Task: Filter the sponsorship log activity by the past month.
Action: Mouse moved to (1310, 316)
Screenshot: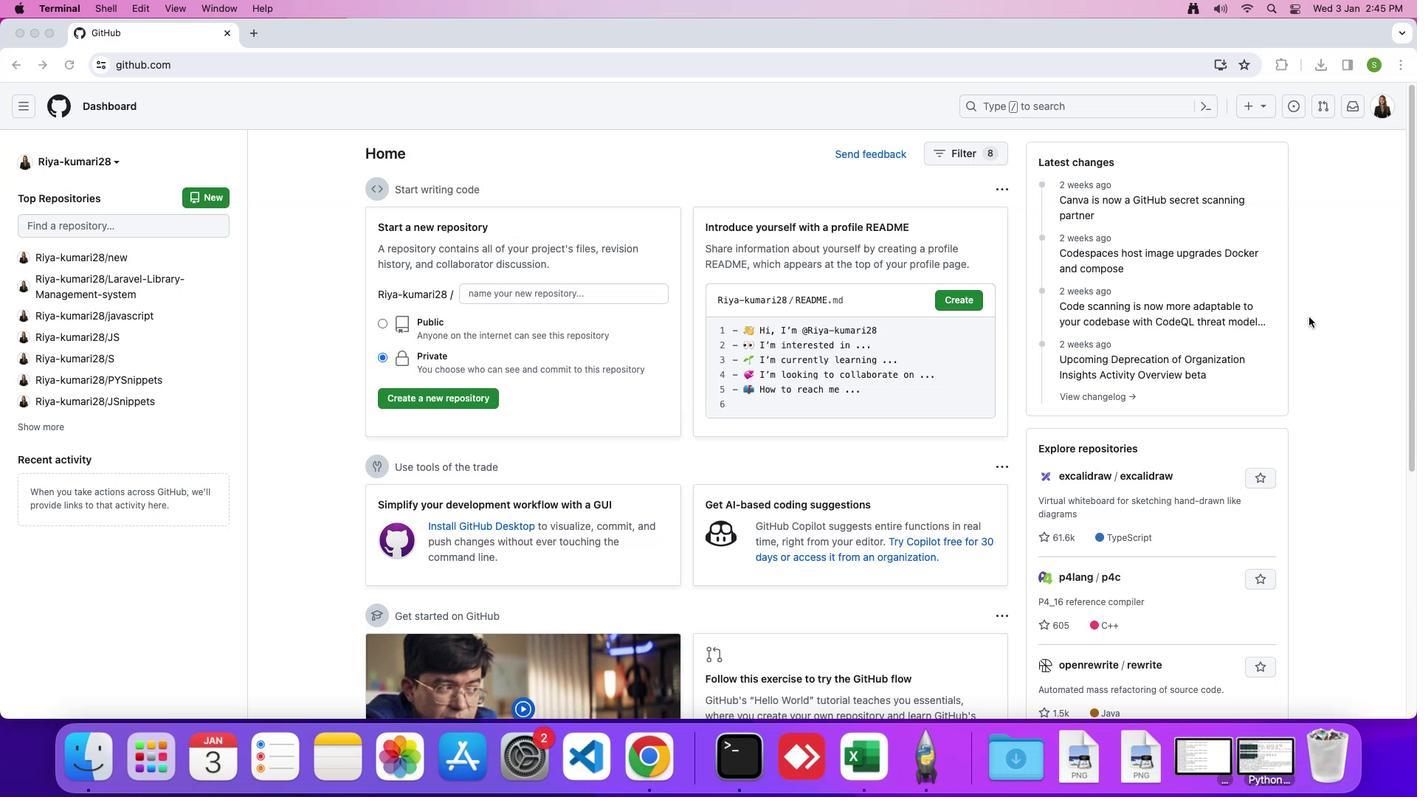 
Action: Mouse pressed left at (1310, 316)
Screenshot: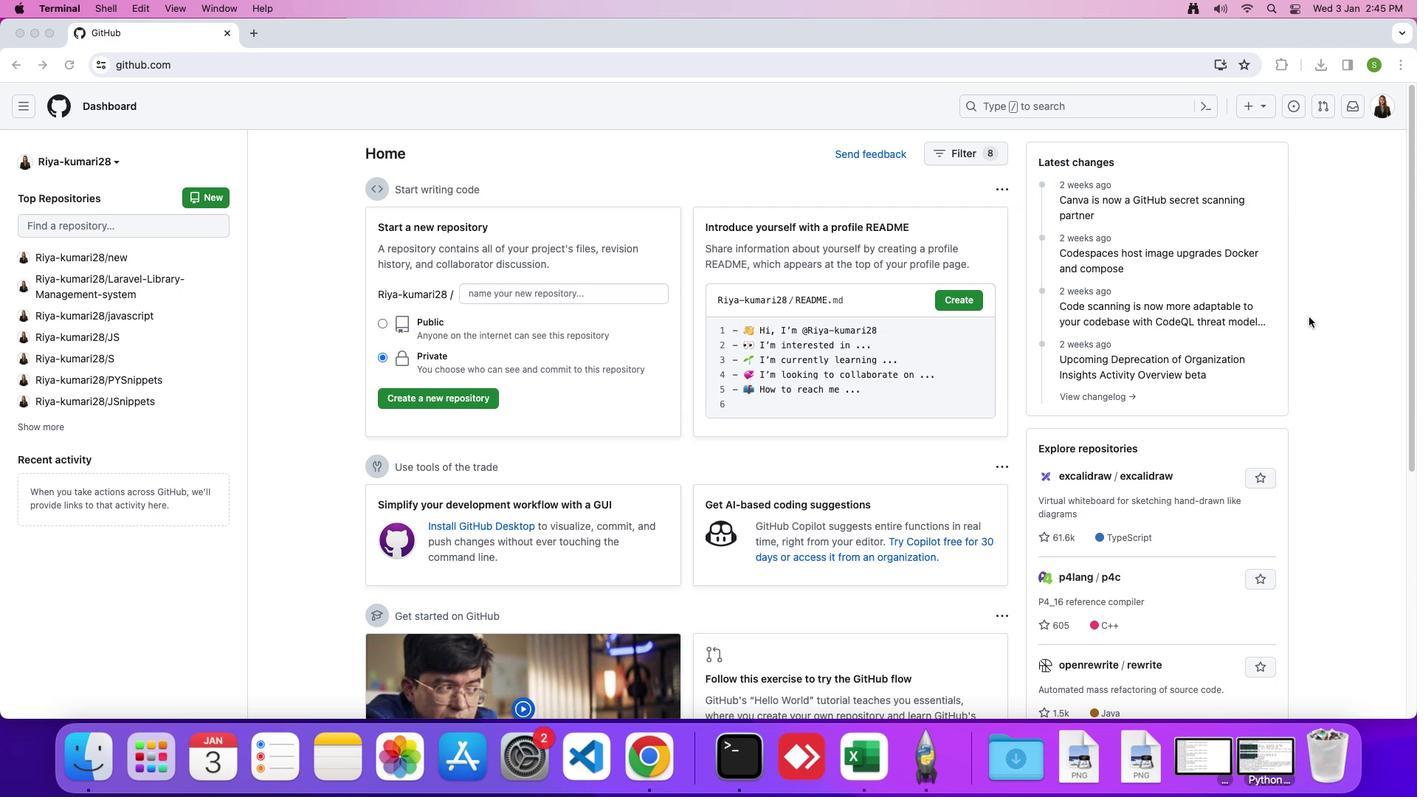 
Action: Mouse moved to (1381, 111)
Screenshot: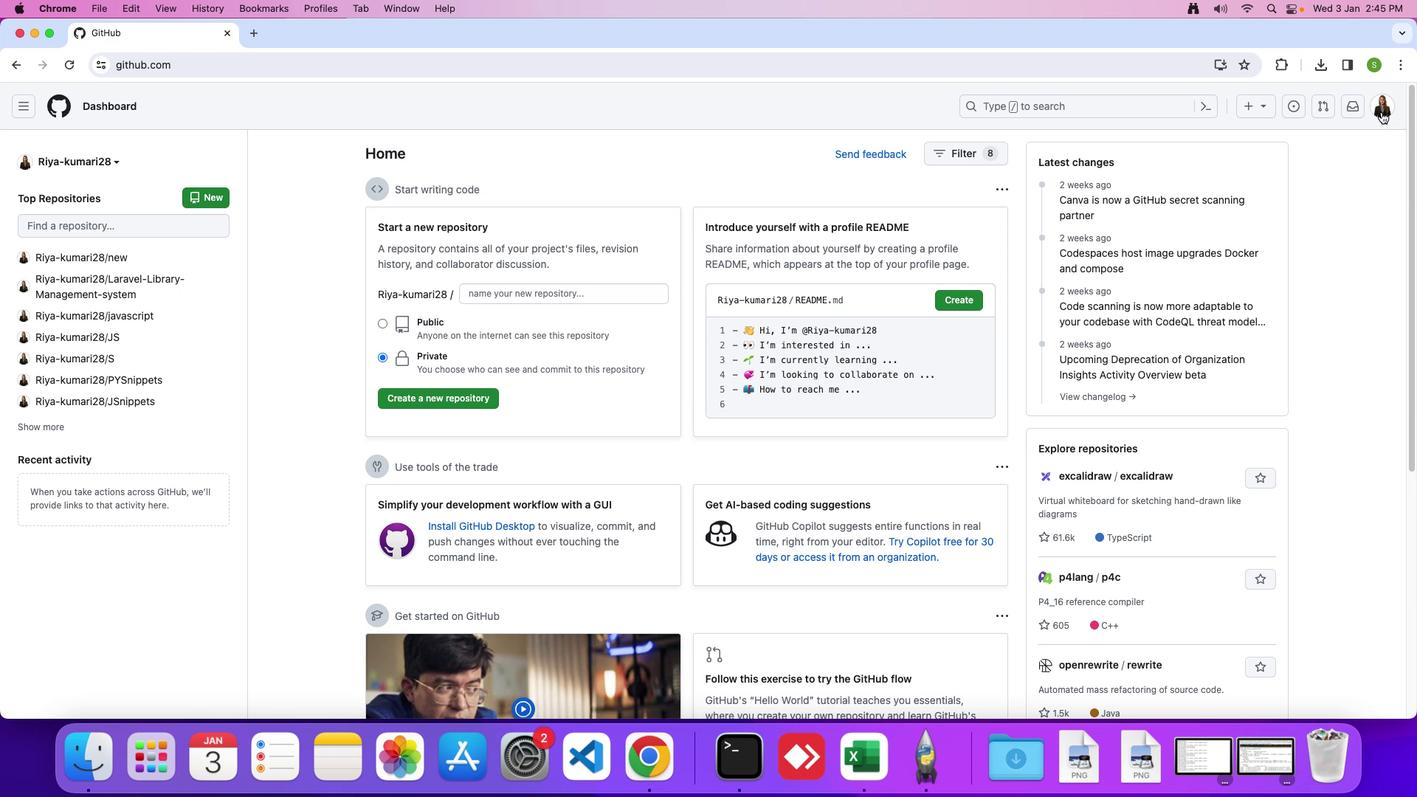 
Action: Mouse pressed left at (1381, 111)
Screenshot: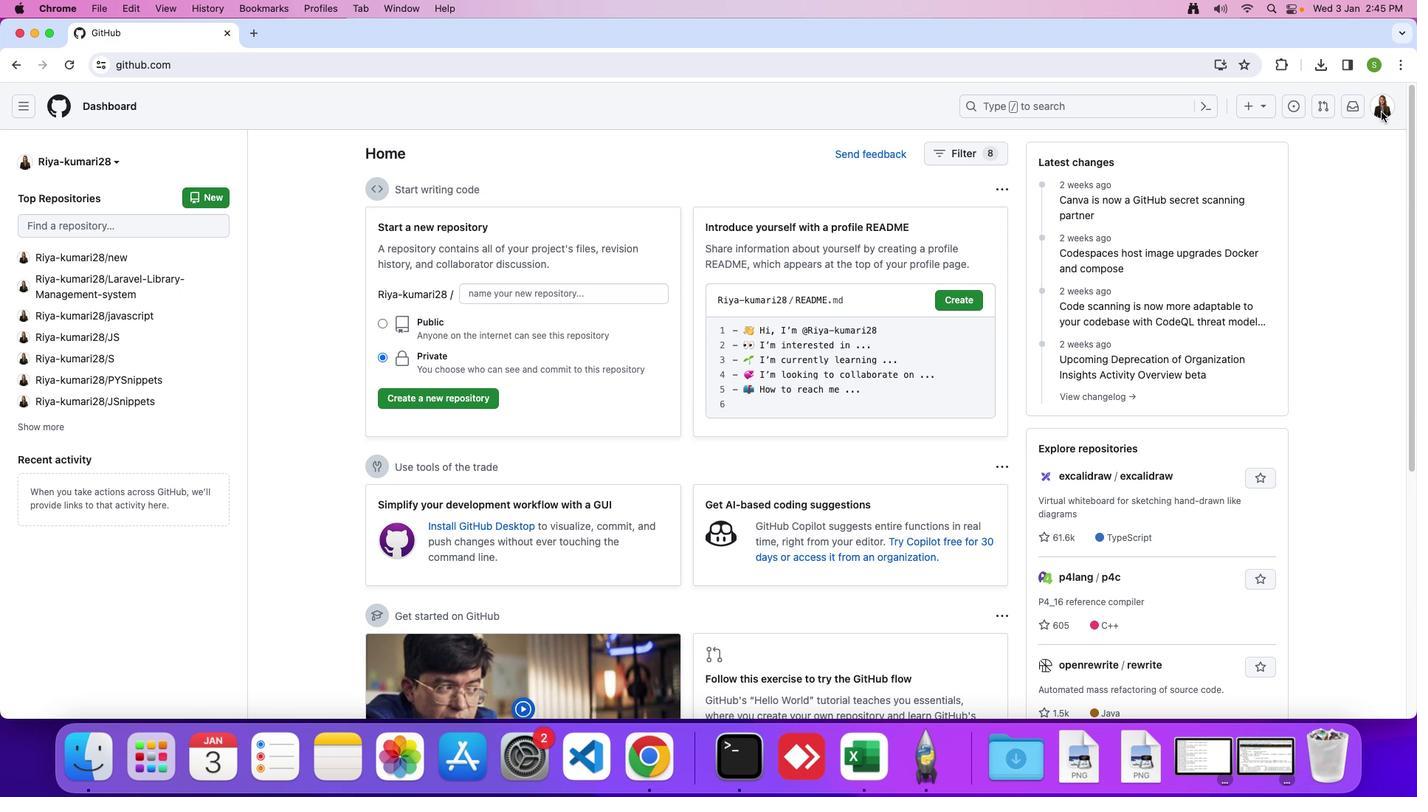 
Action: Mouse moved to (1276, 507)
Screenshot: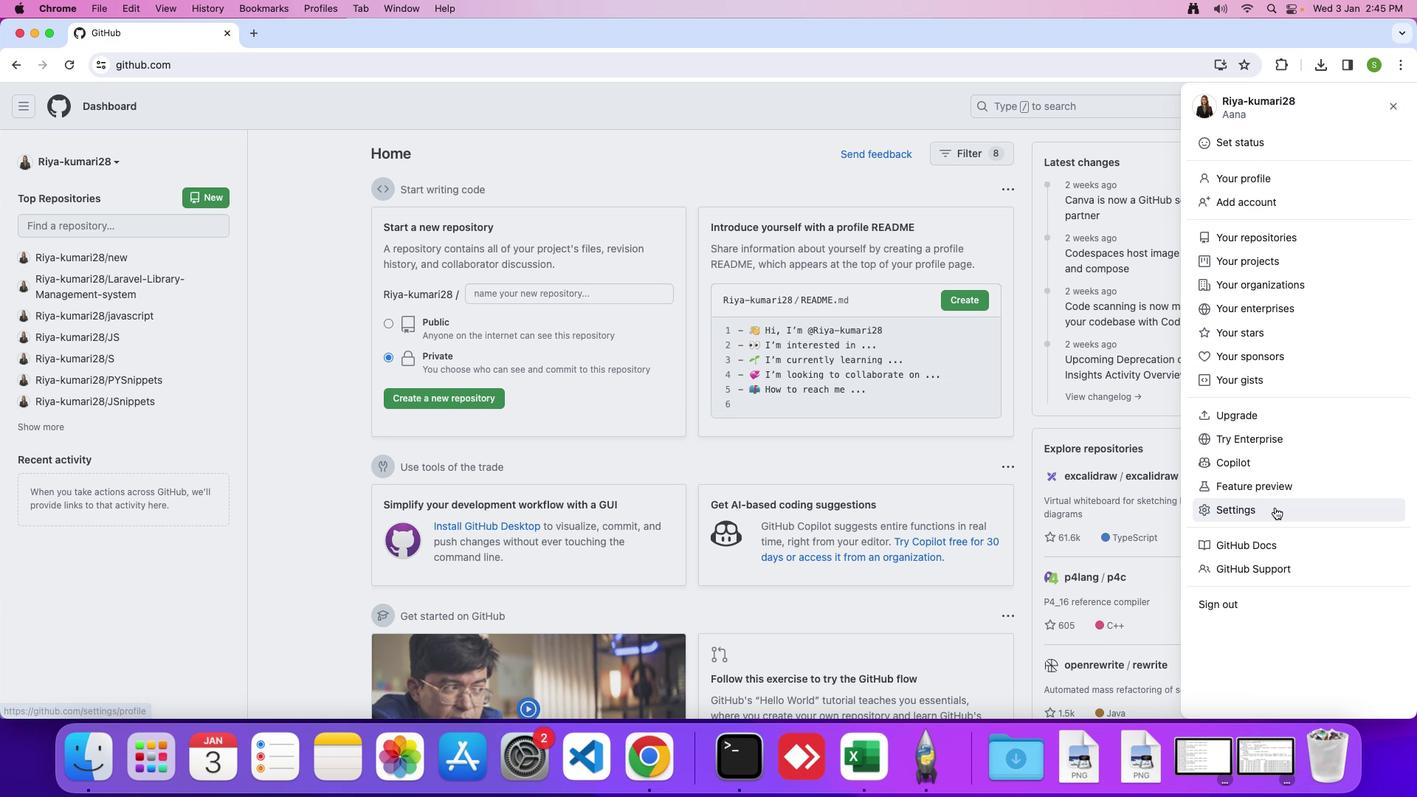 
Action: Mouse pressed left at (1276, 507)
Screenshot: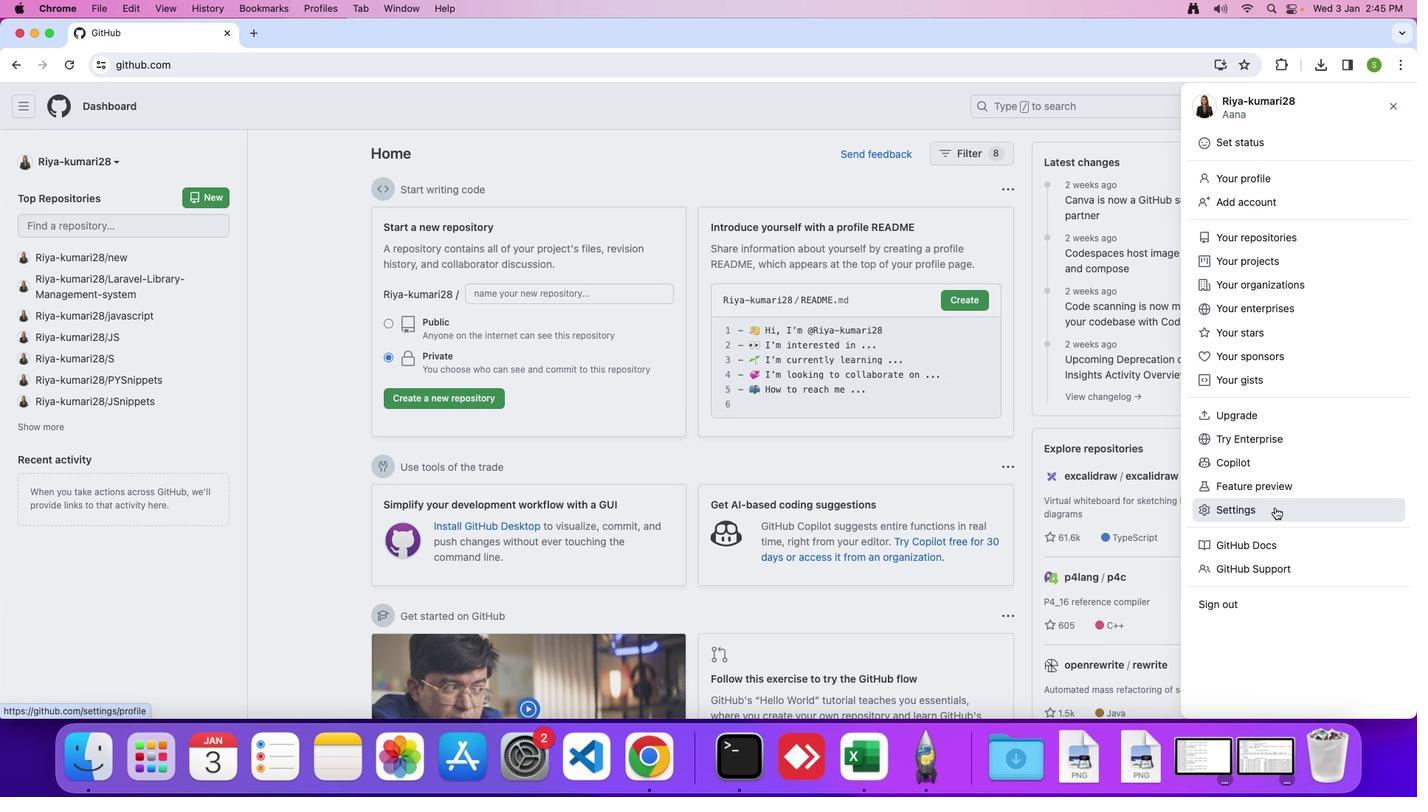 
Action: Mouse moved to (468, 564)
Screenshot: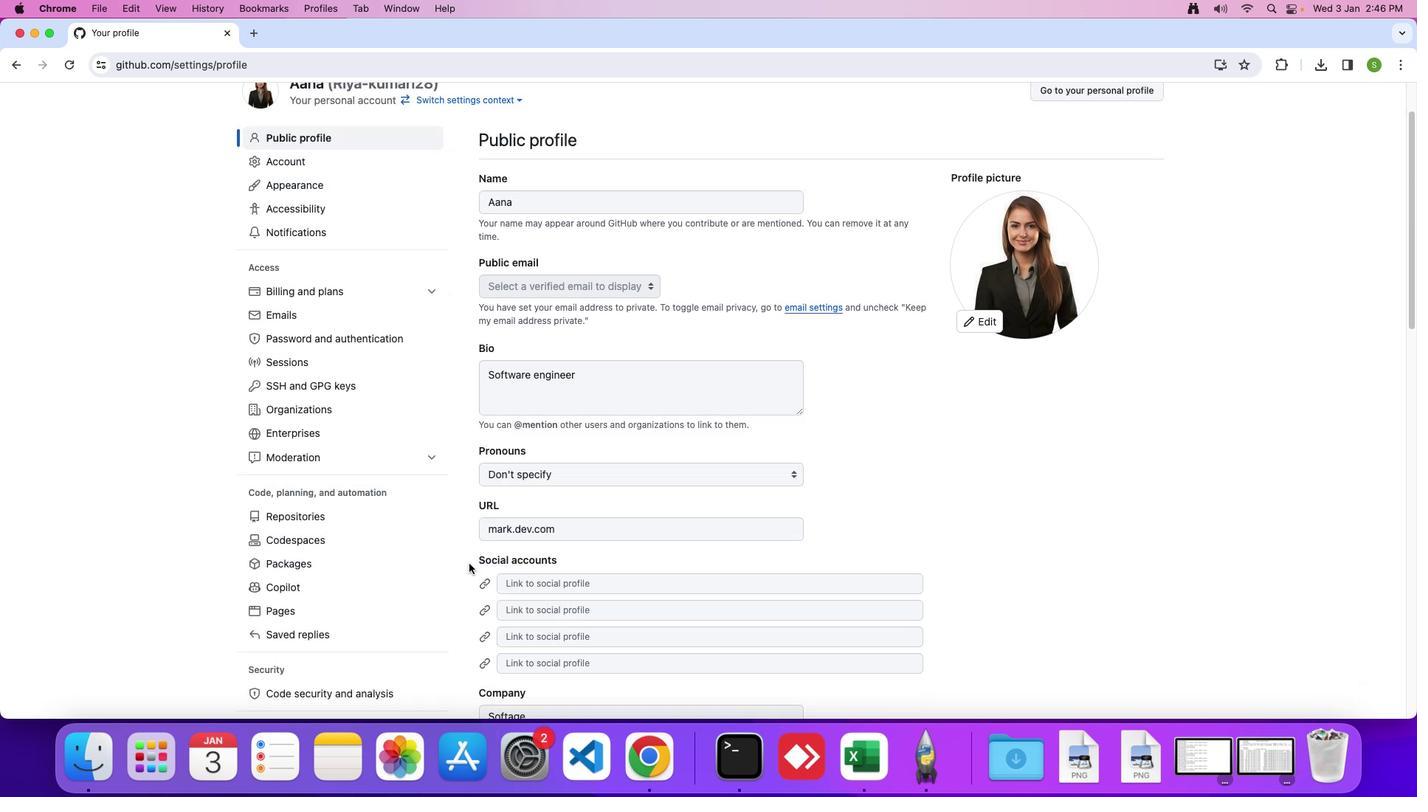 
Action: Mouse scrolled (468, 564) with delta (0, 0)
Screenshot: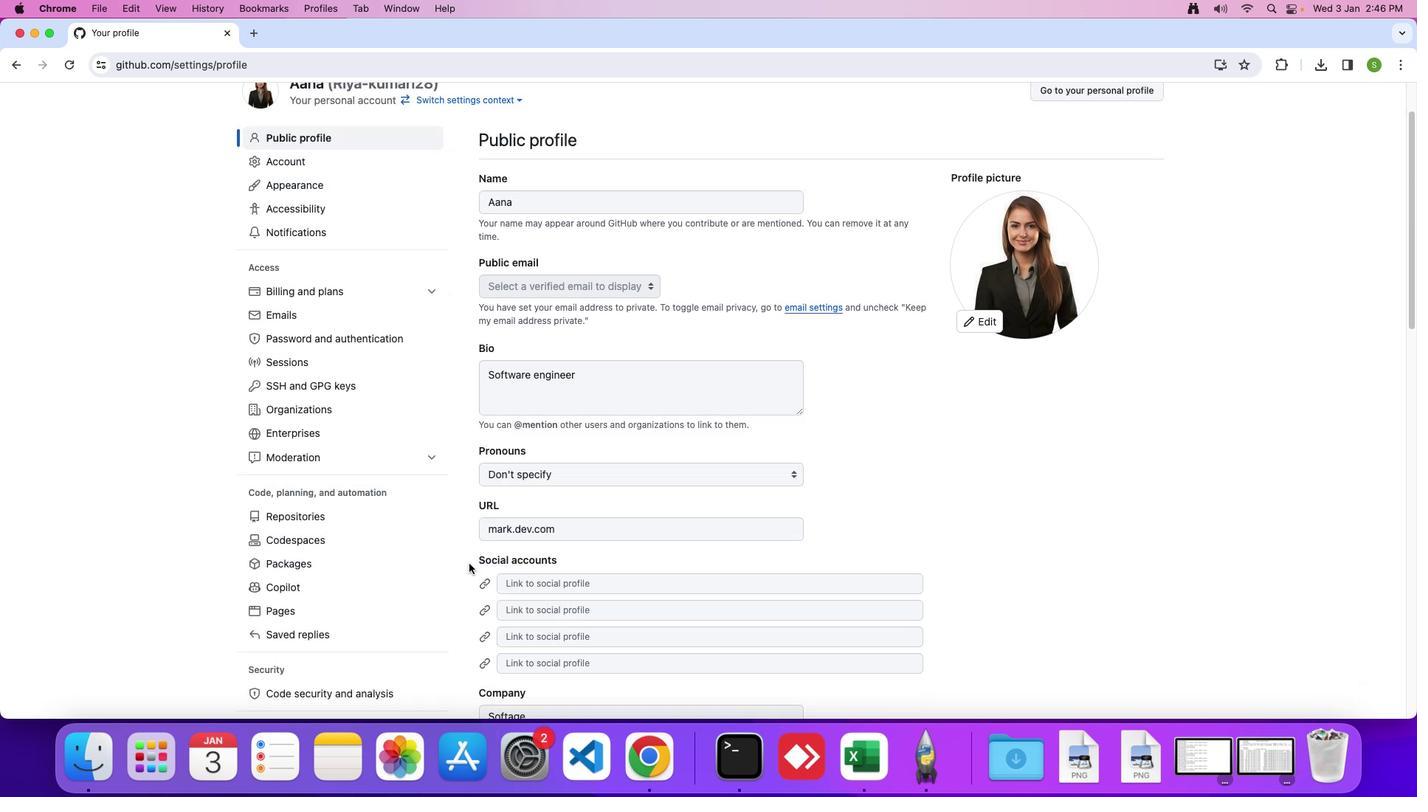 
Action: Mouse moved to (468, 564)
Screenshot: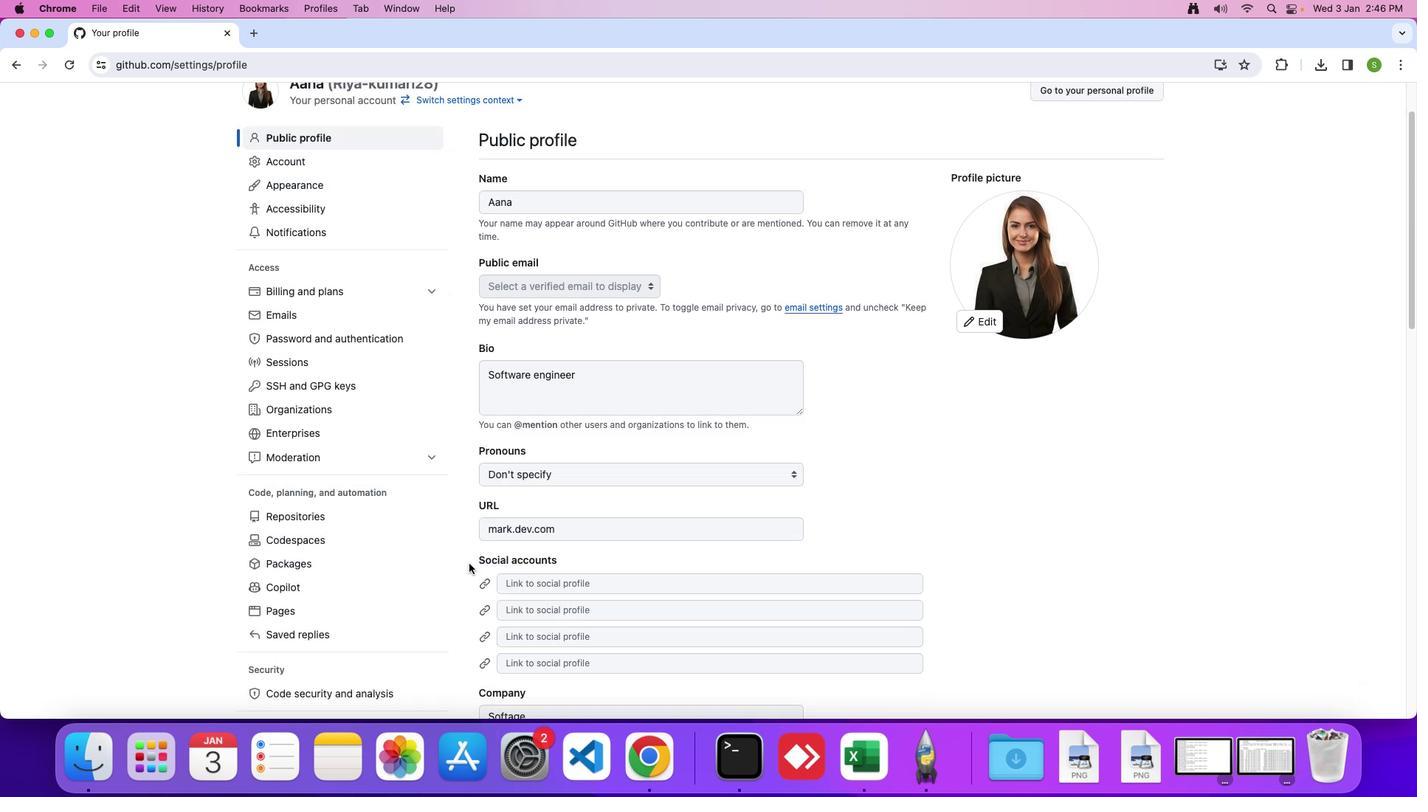 
Action: Mouse scrolled (468, 564) with delta (0, 3)
Screenshot: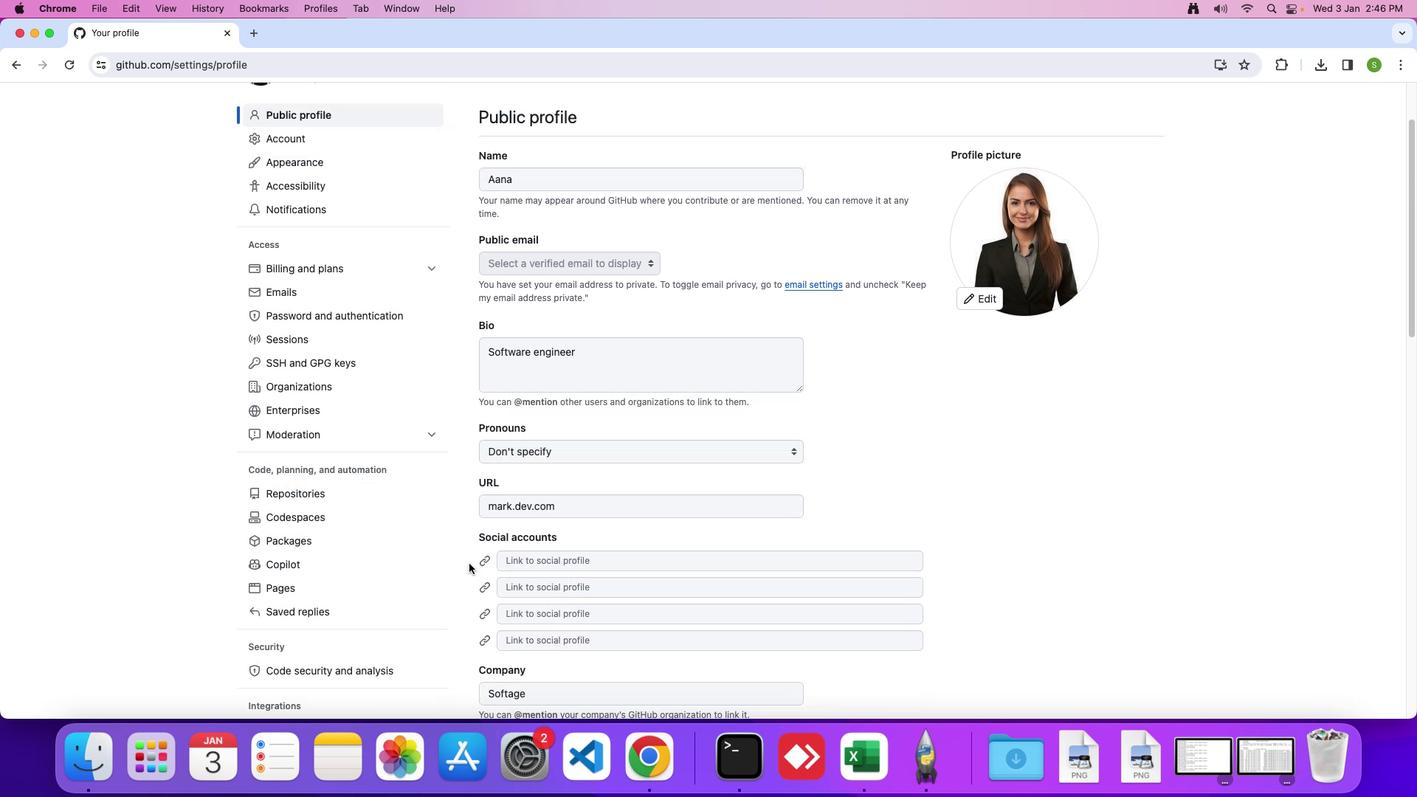 
Action: Mouse moved to (468, 564)
Screenshot: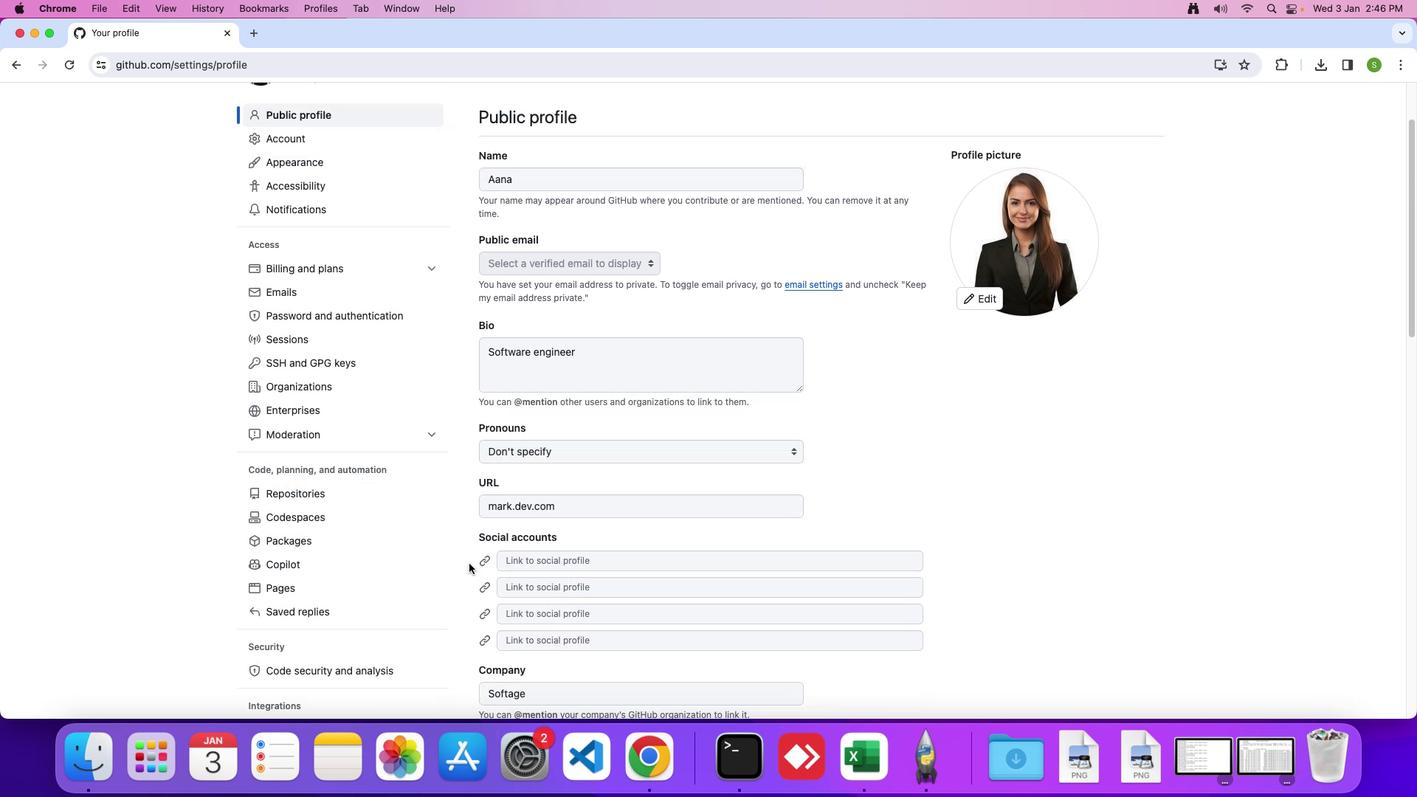 
Action: Mouse scrolled (468, 564) with delta (0, -3)
Screenshot: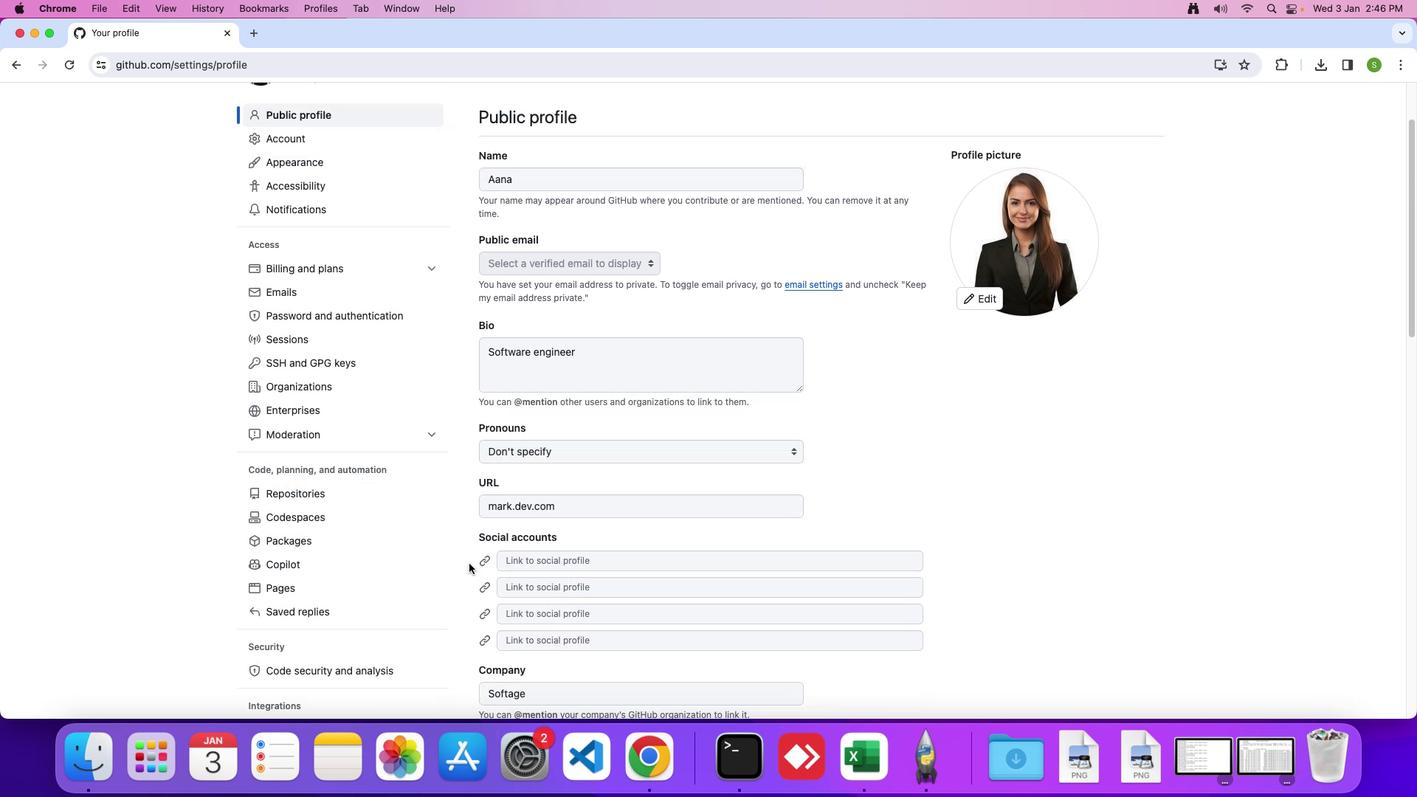 
Action: Mouse moved to (469, 563)
Screenshot: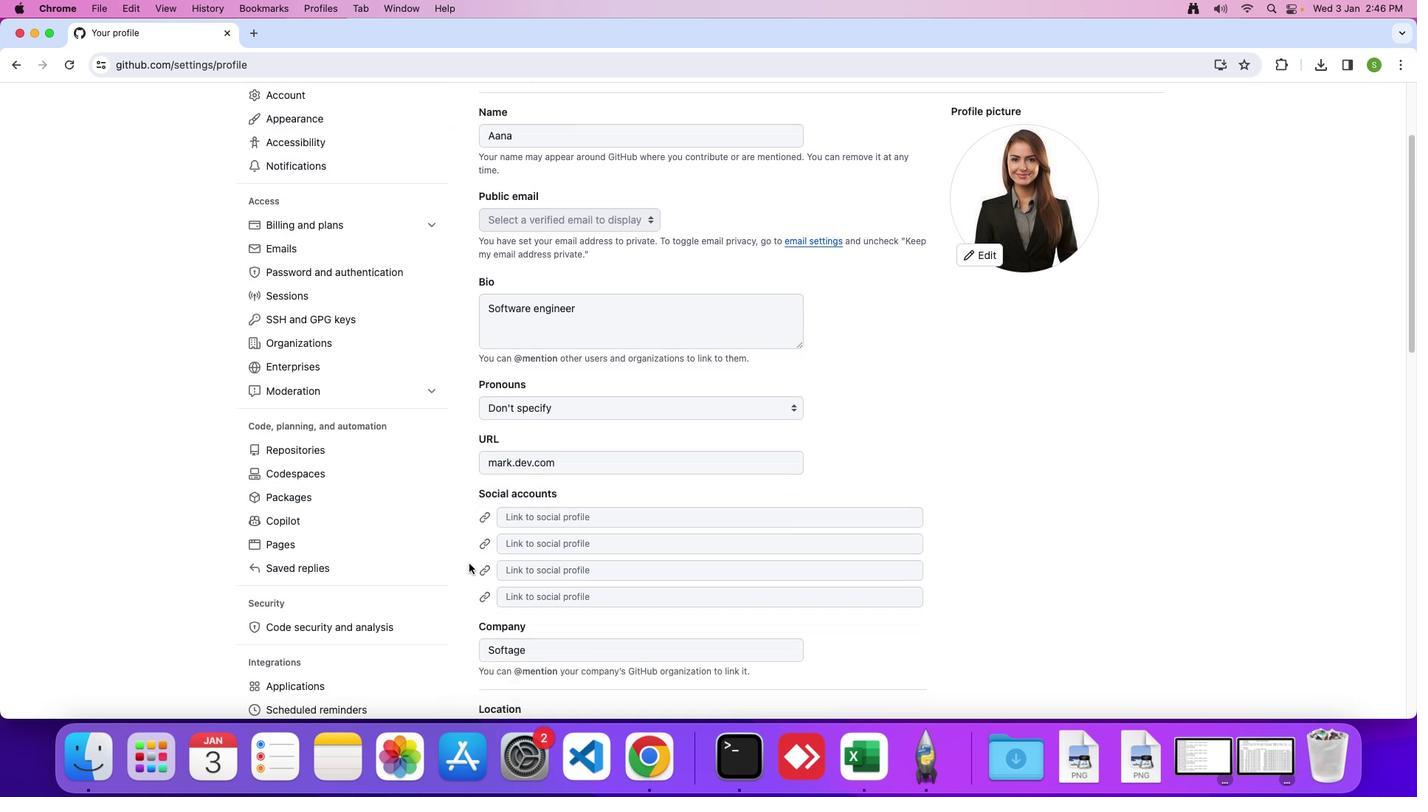 
Action: Mouse scrolled (469, 563) with delta (0, 0)
Screenshot: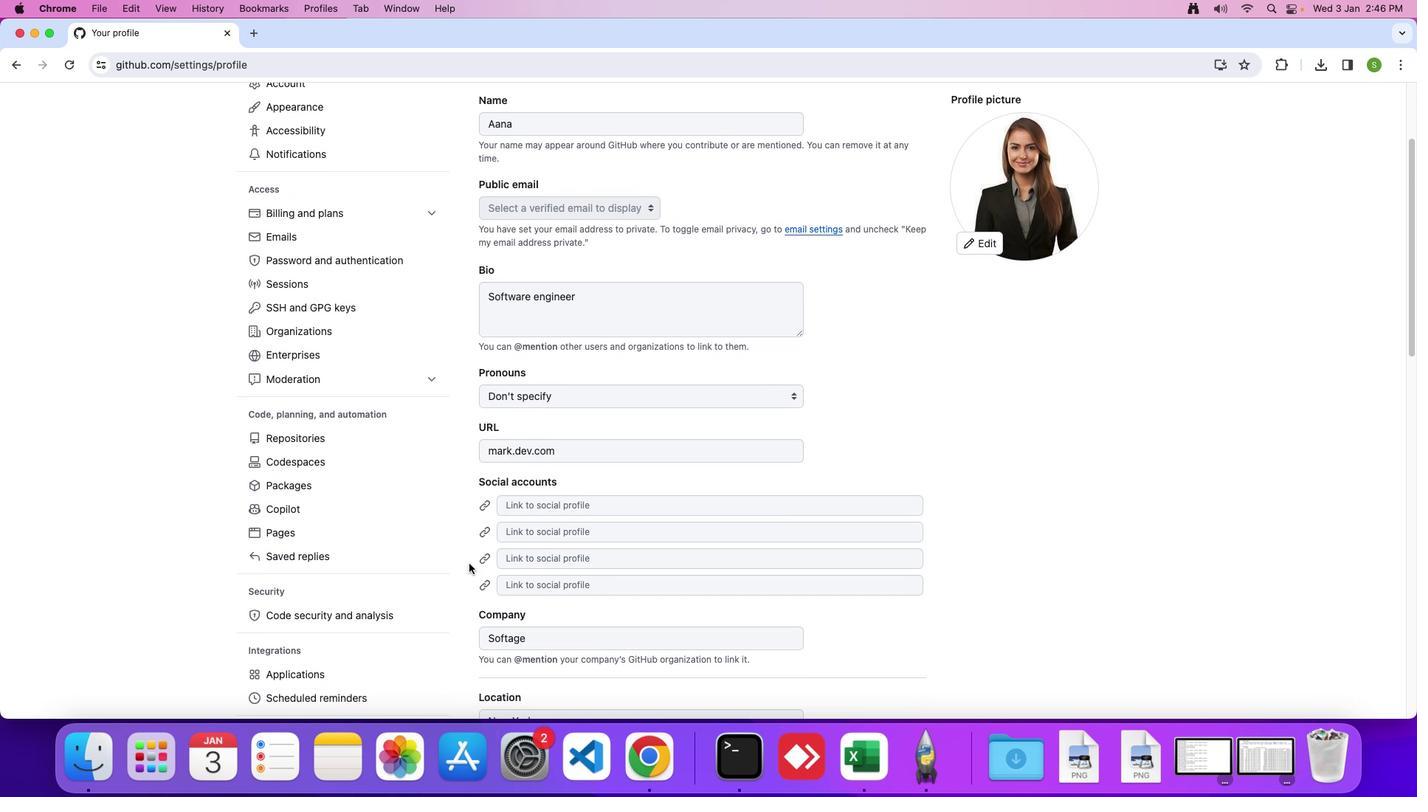 
Action: Mouse scrolled (469, 563) with delta (0, 0)
Screenshot: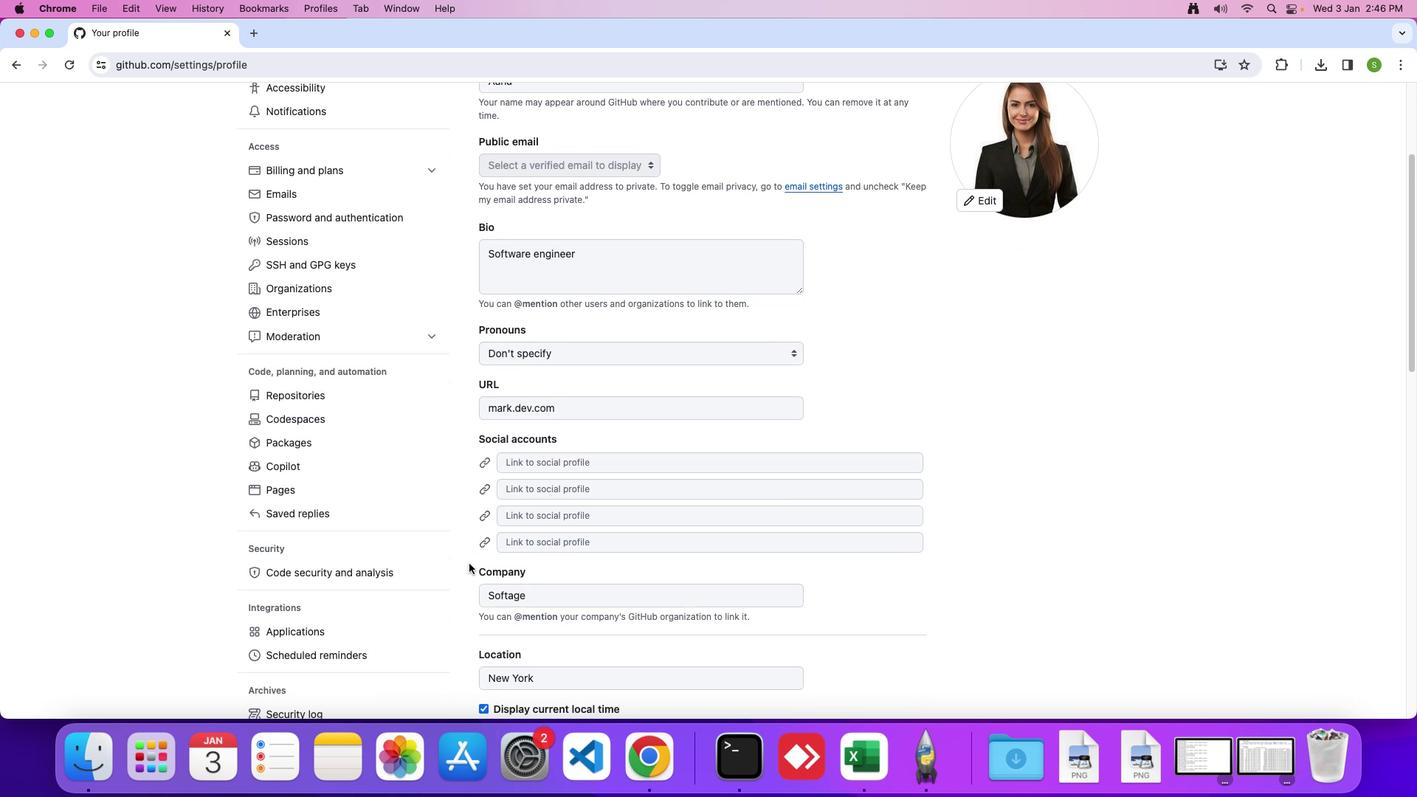 
Action: Mouse scrolled (469, 563) with delta (0, -1)
Screenshot: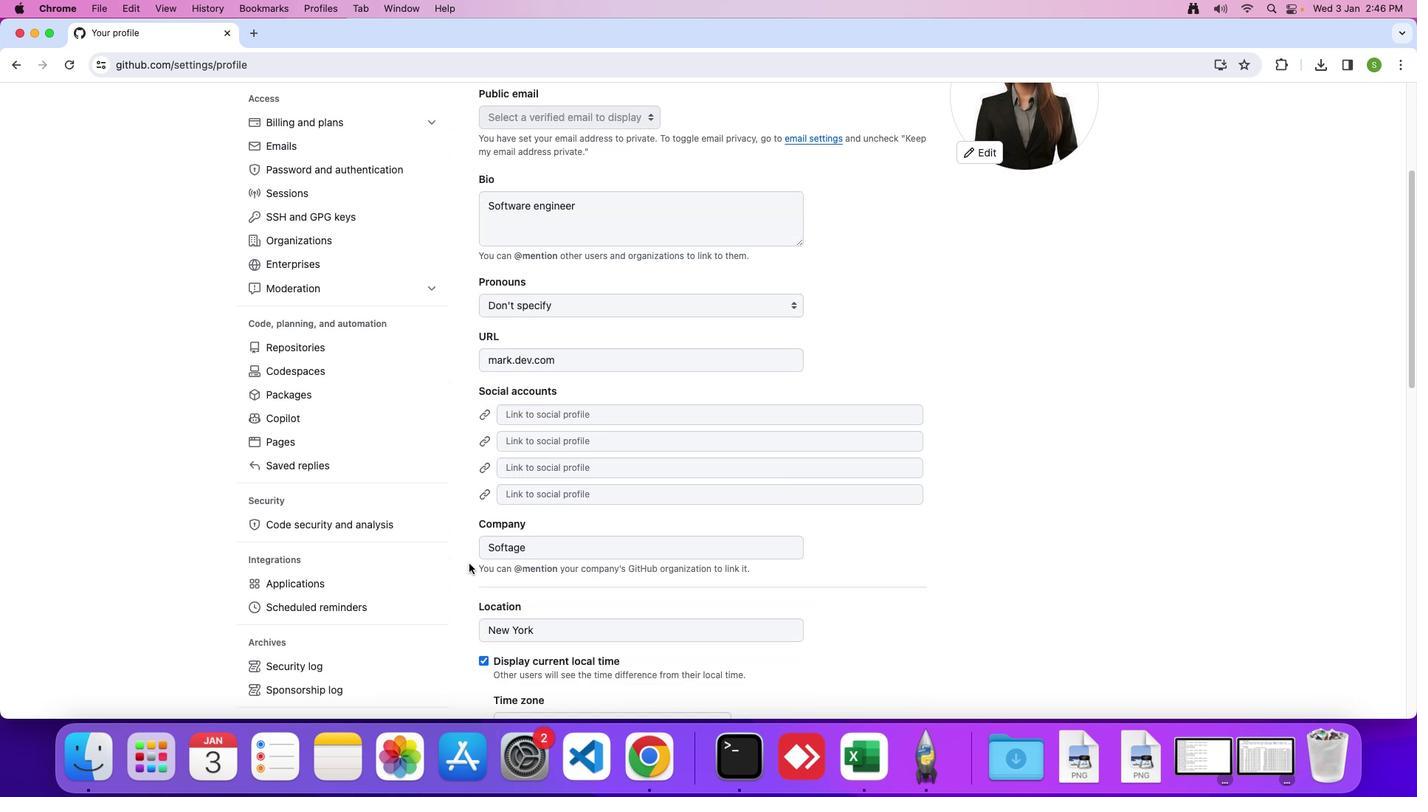 
Action: Mouse moved to (469, 563)
Screenshot: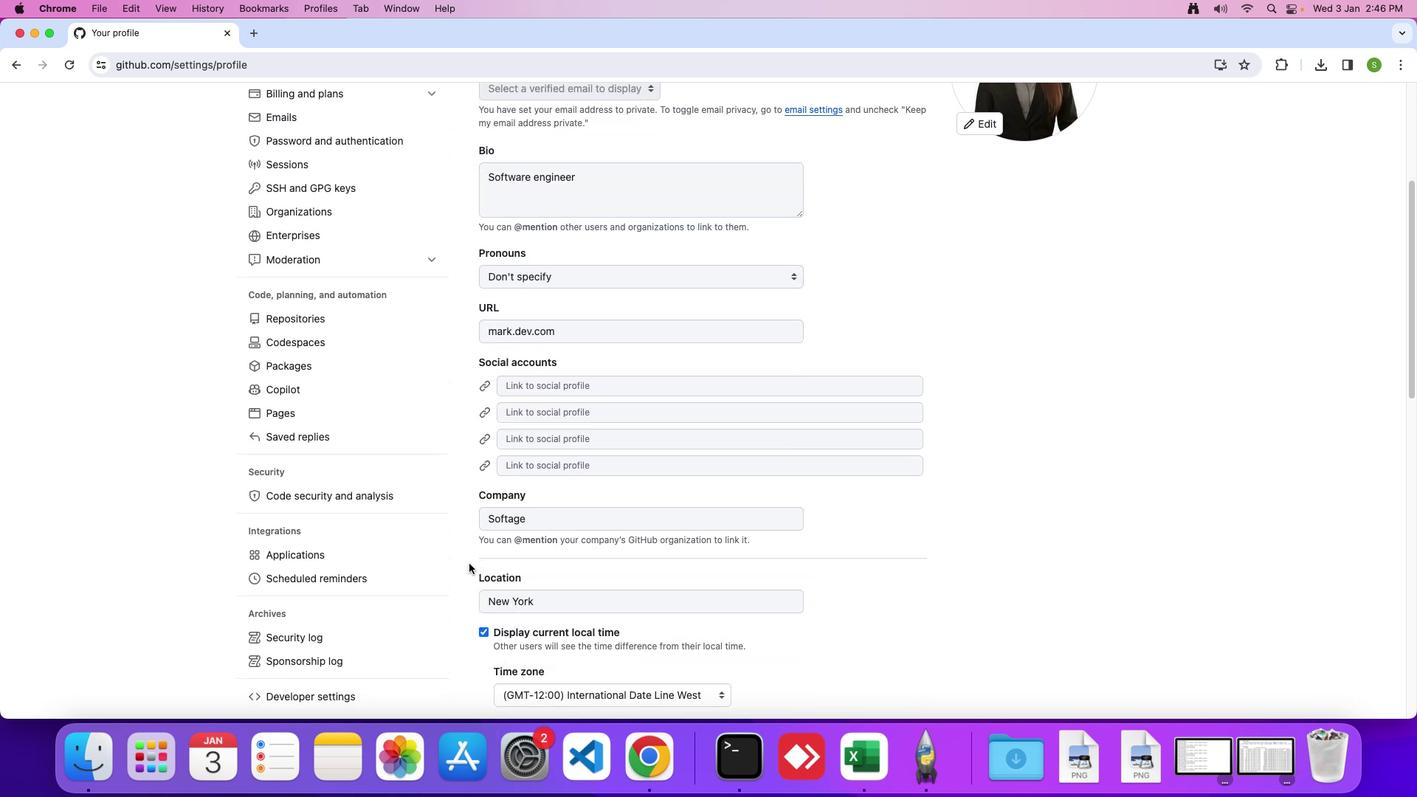 
Action: Mouse scrolled (469, 563) with delta (0, -2)
Screenshot: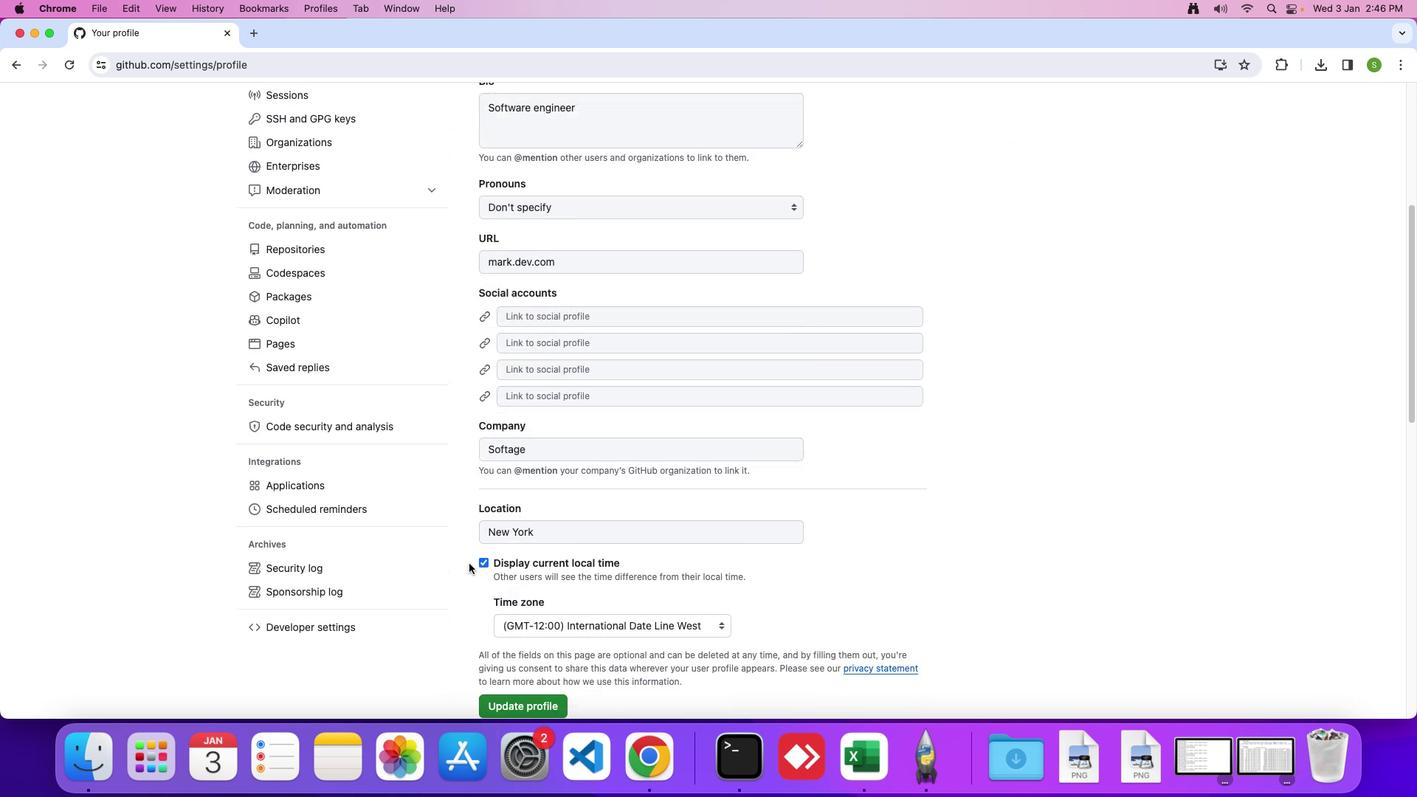 
Action: Mouse moved to (469, 563)
Screenshot: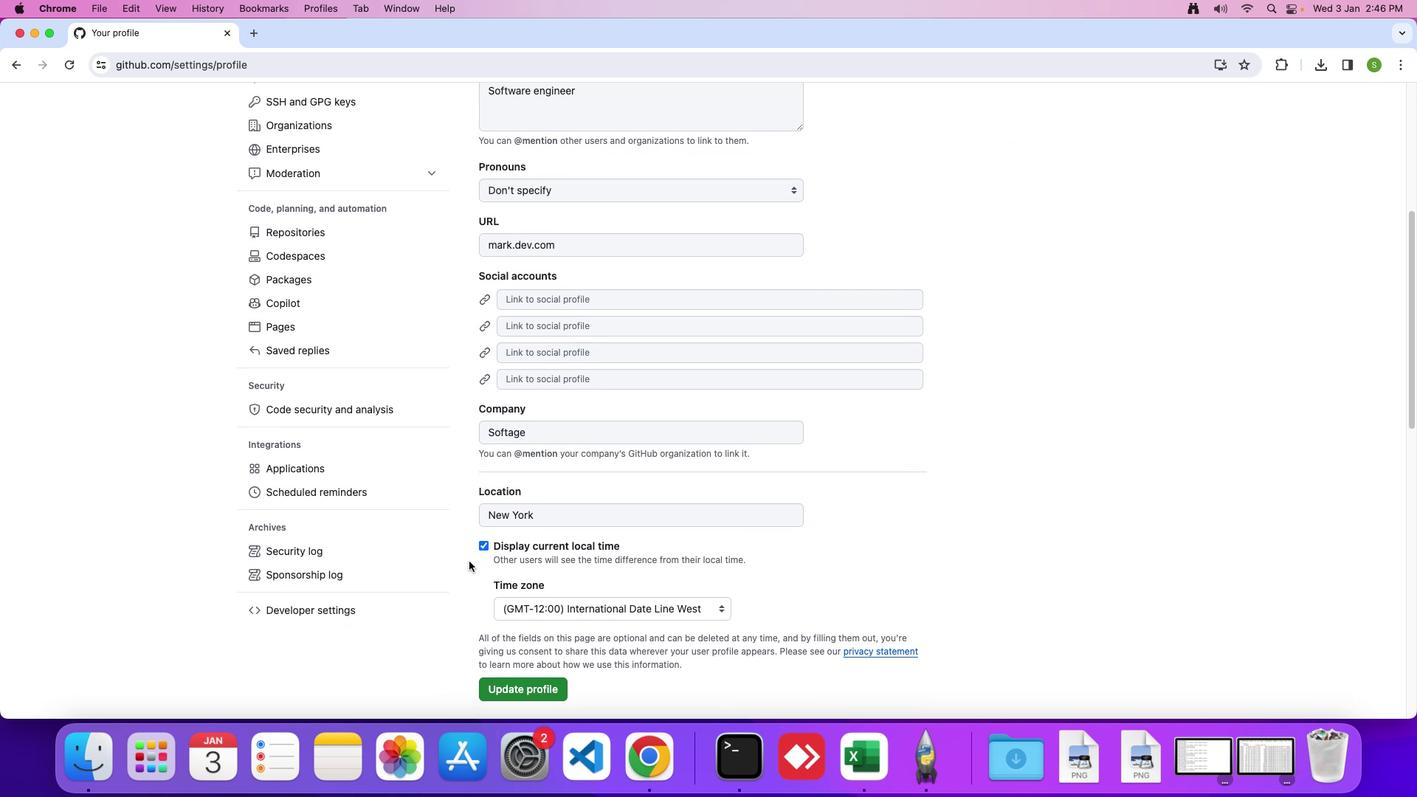 
Action: Mouse scrolled (469, 563) with delta (0, 0)
Screenshot: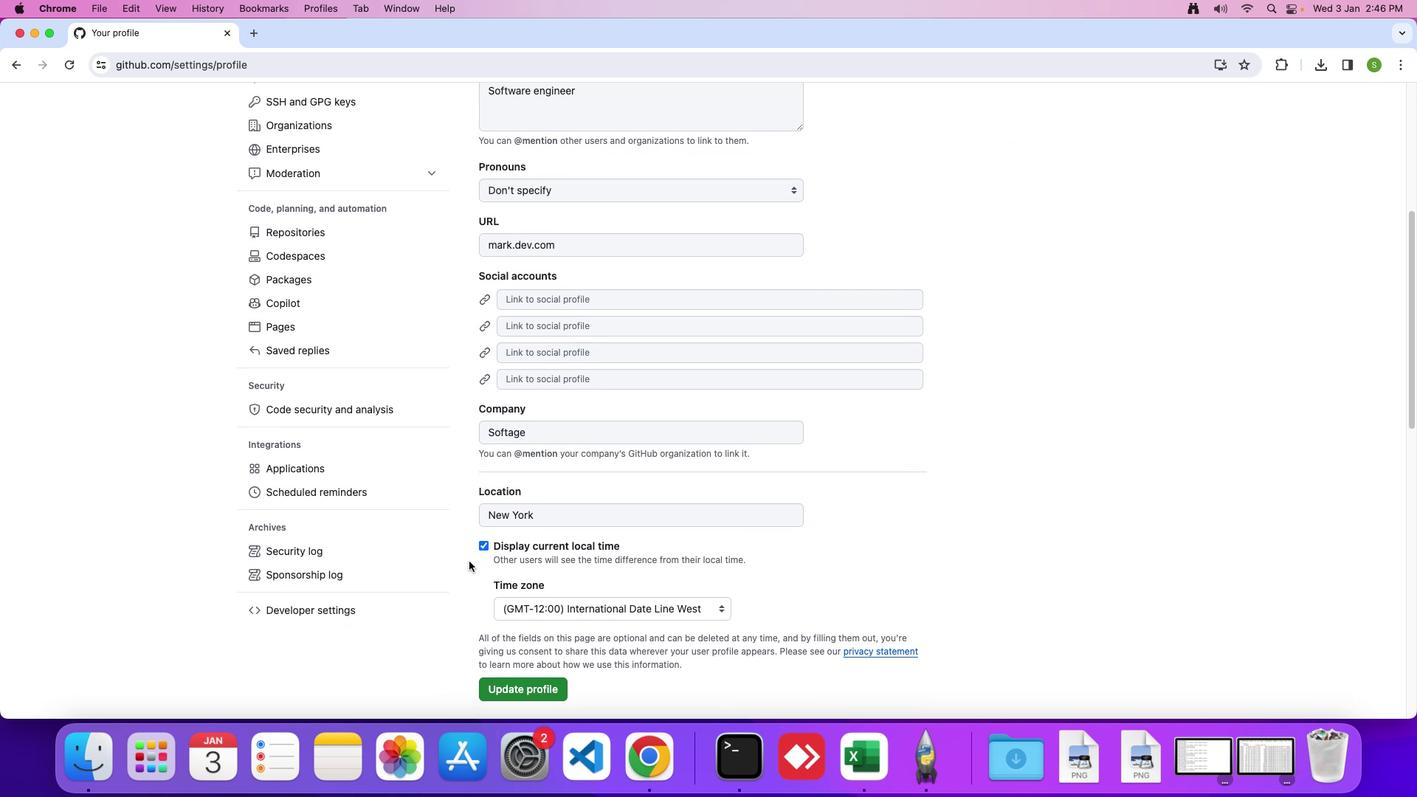
Action: Mouse moved to (469, 561)
Screenshot: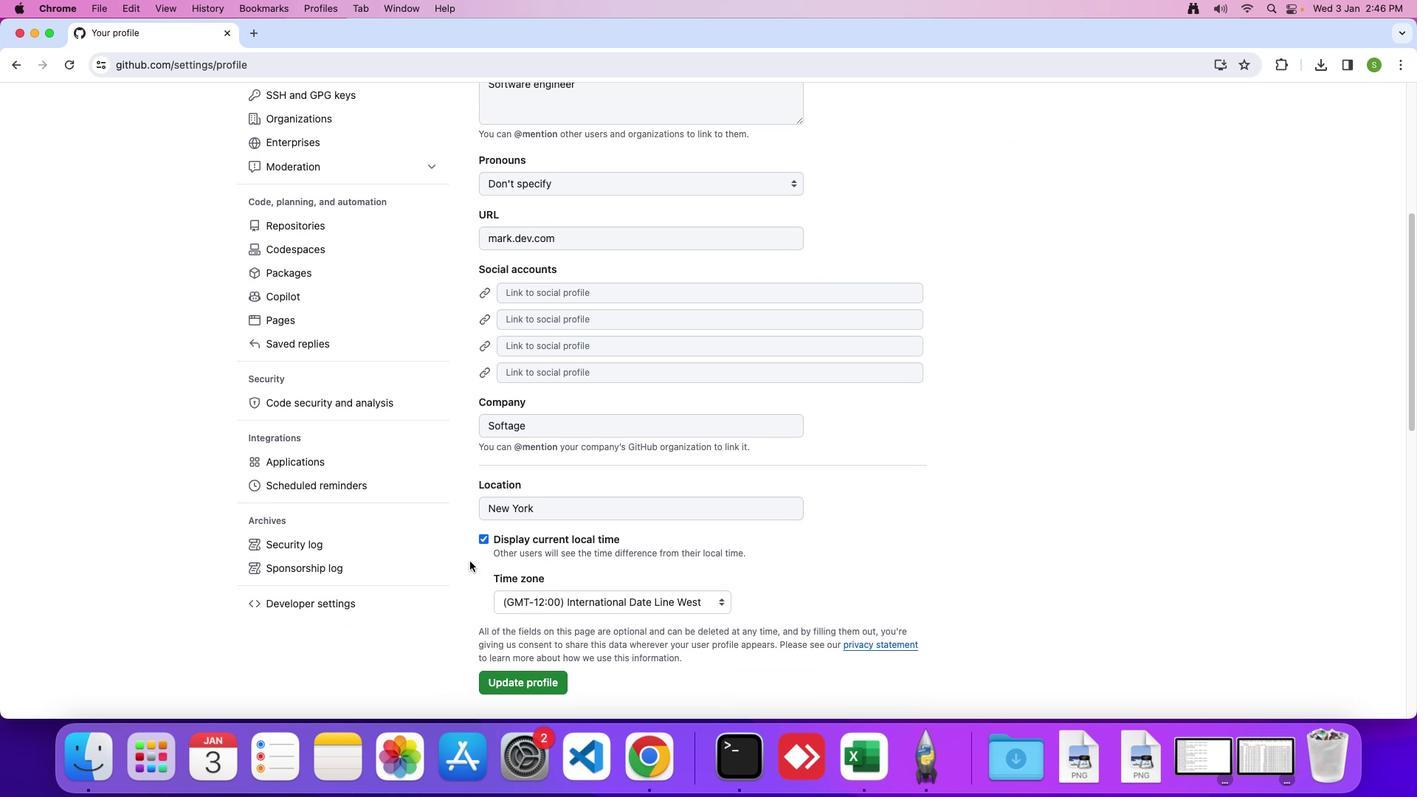 
Action: Mouse scrolled (469, 561) with delta (0, 0)
Screenshot: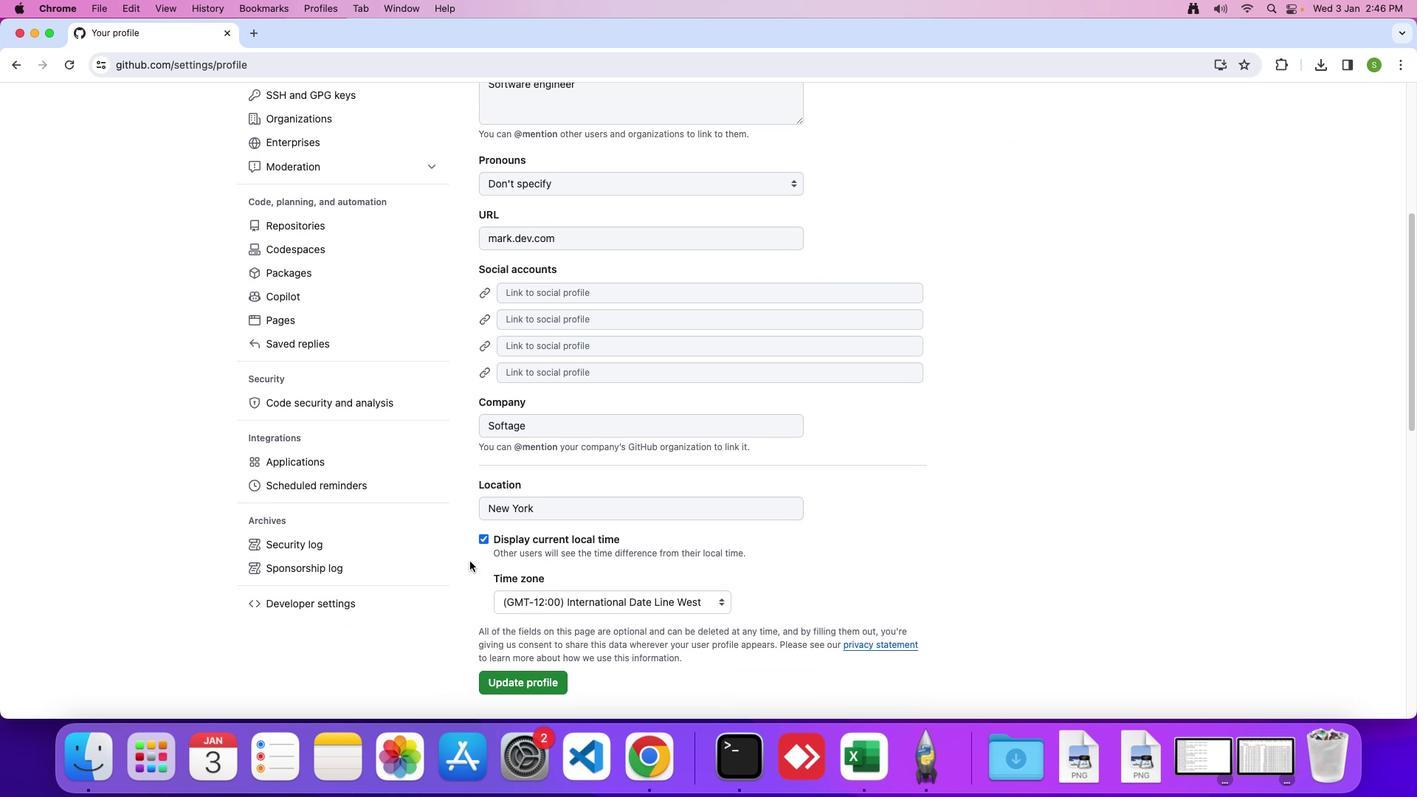 
Action: Mouse moved to (469, 561)
Screenshot: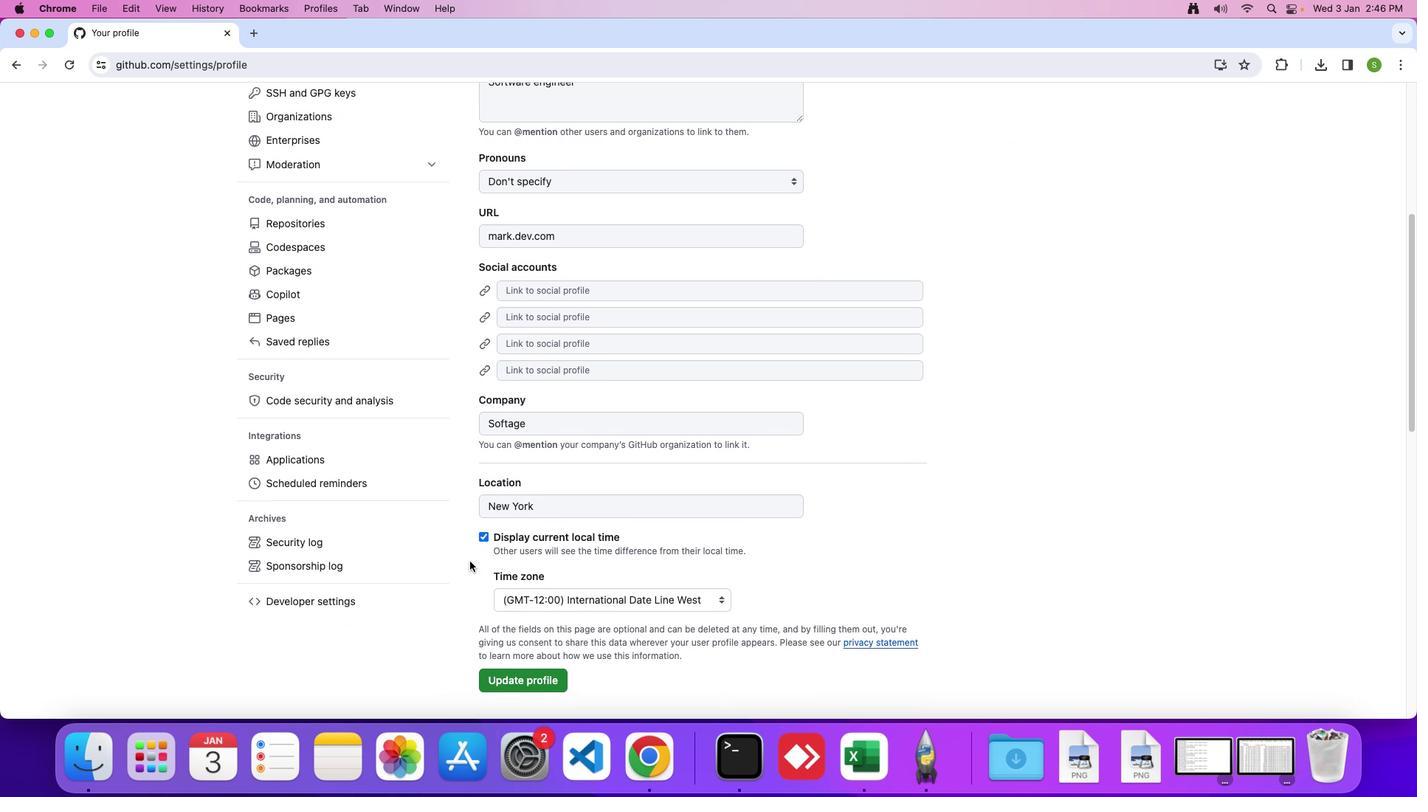 
Action: Mouse scrolled (469, 561) with delta (0, 0)
Screenshot: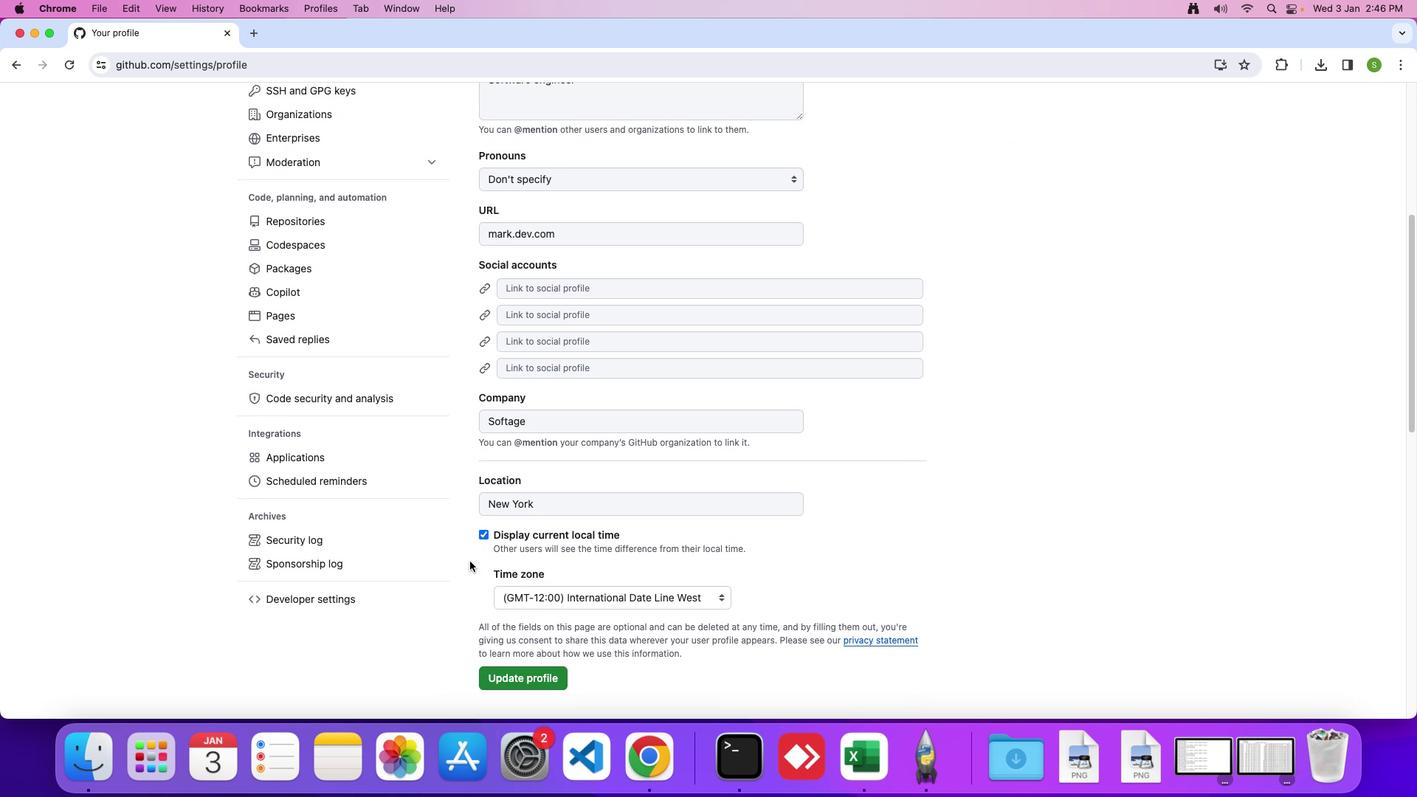 
Action: Mouse moved to (340, 566)
Screenshot: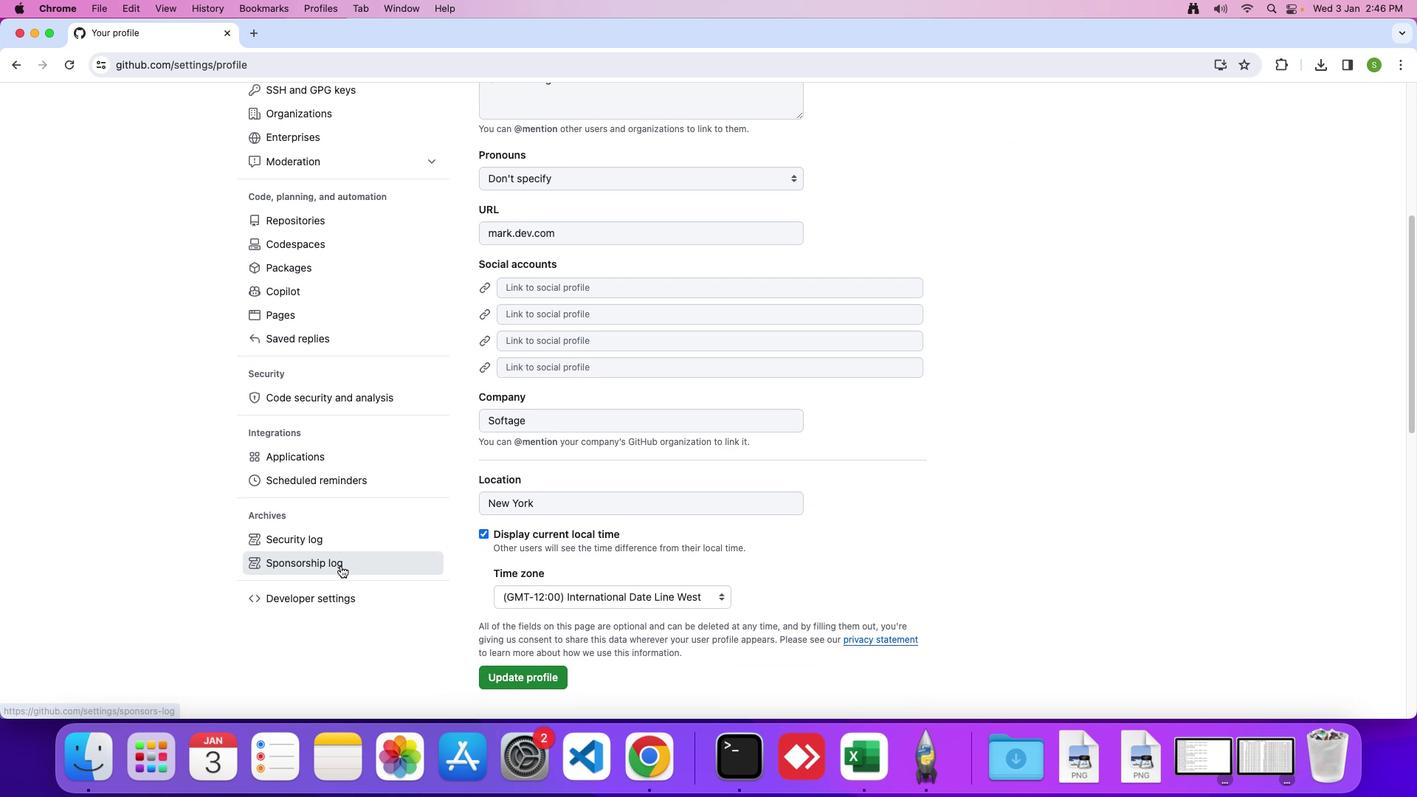 
Action: Mouse pressed left at (340, 566)
Screenshot: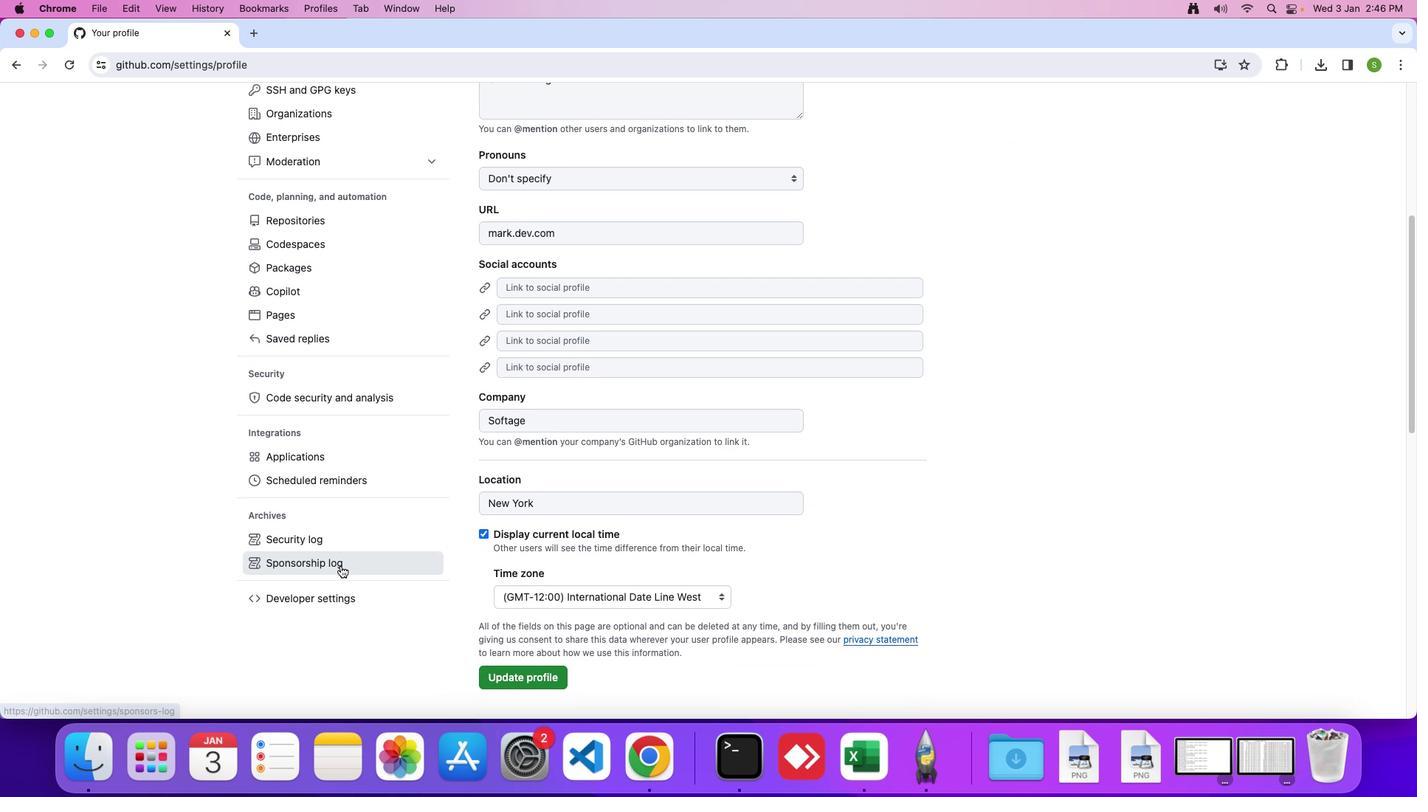 
Action: Mouse moved to (1140, 208)
Screenshot: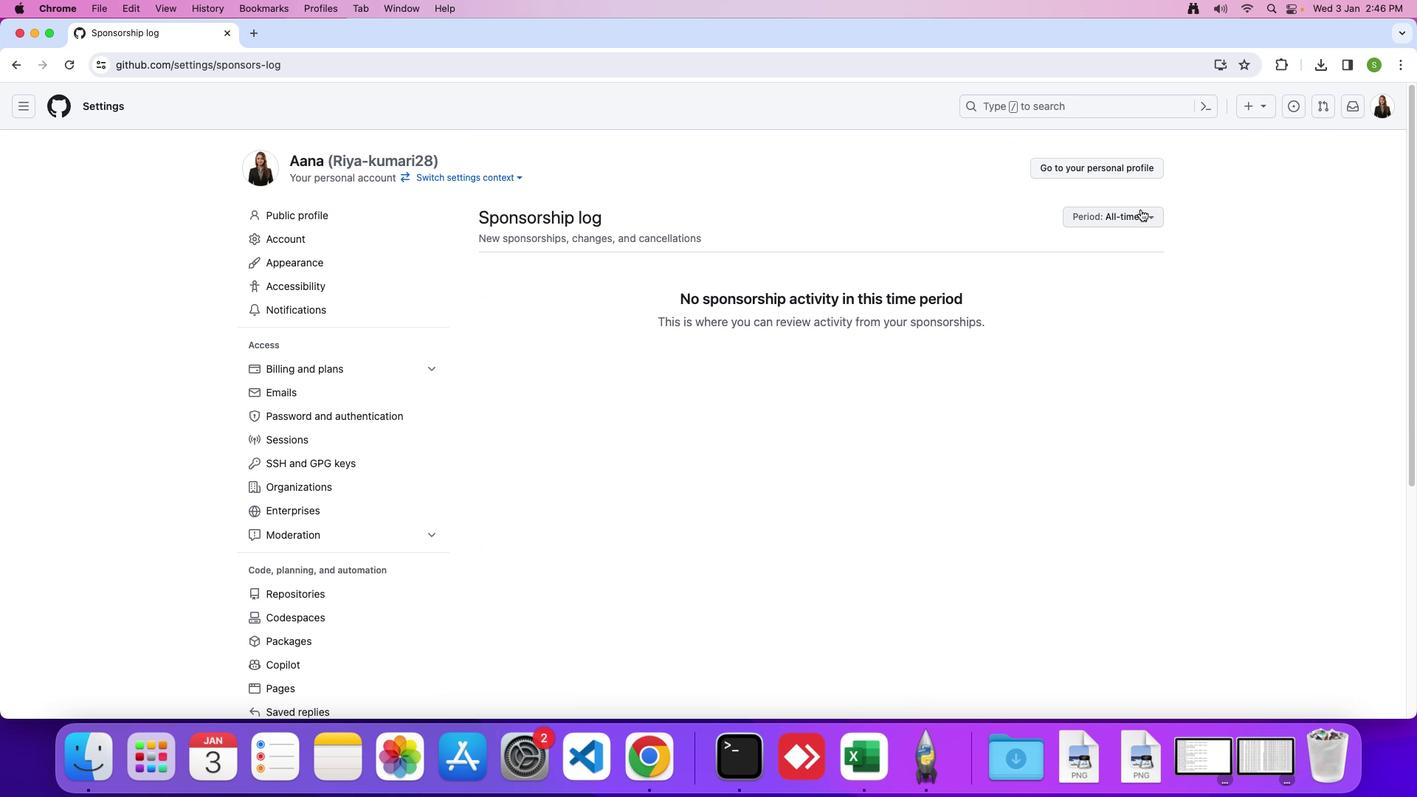 
Action: Mouse pressed left at (1140, 208)
Screenshot: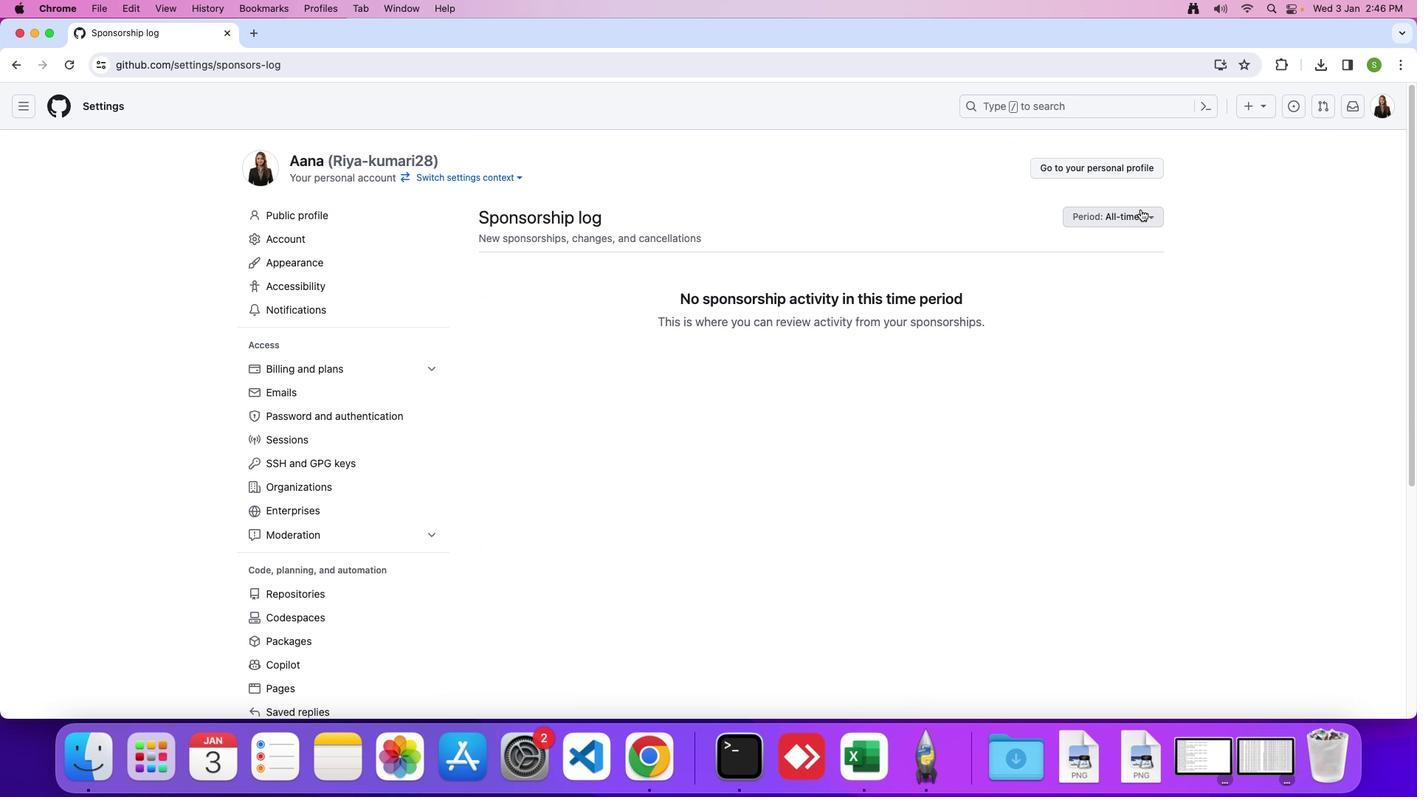 
Action: Mouse moved to (1133, 319)
Screenshot: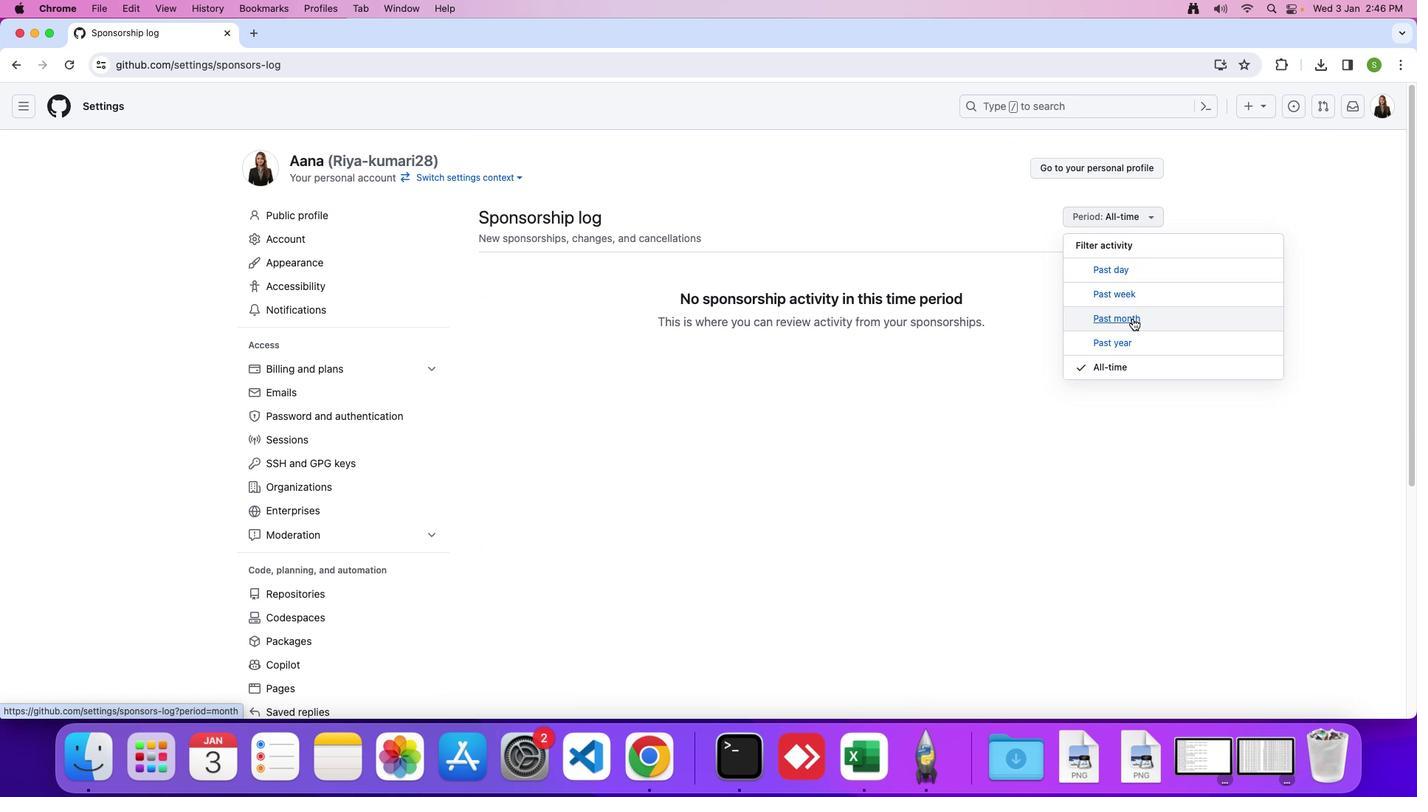 
Action: Mouse pressed left at (1133, 319)
Screenshot: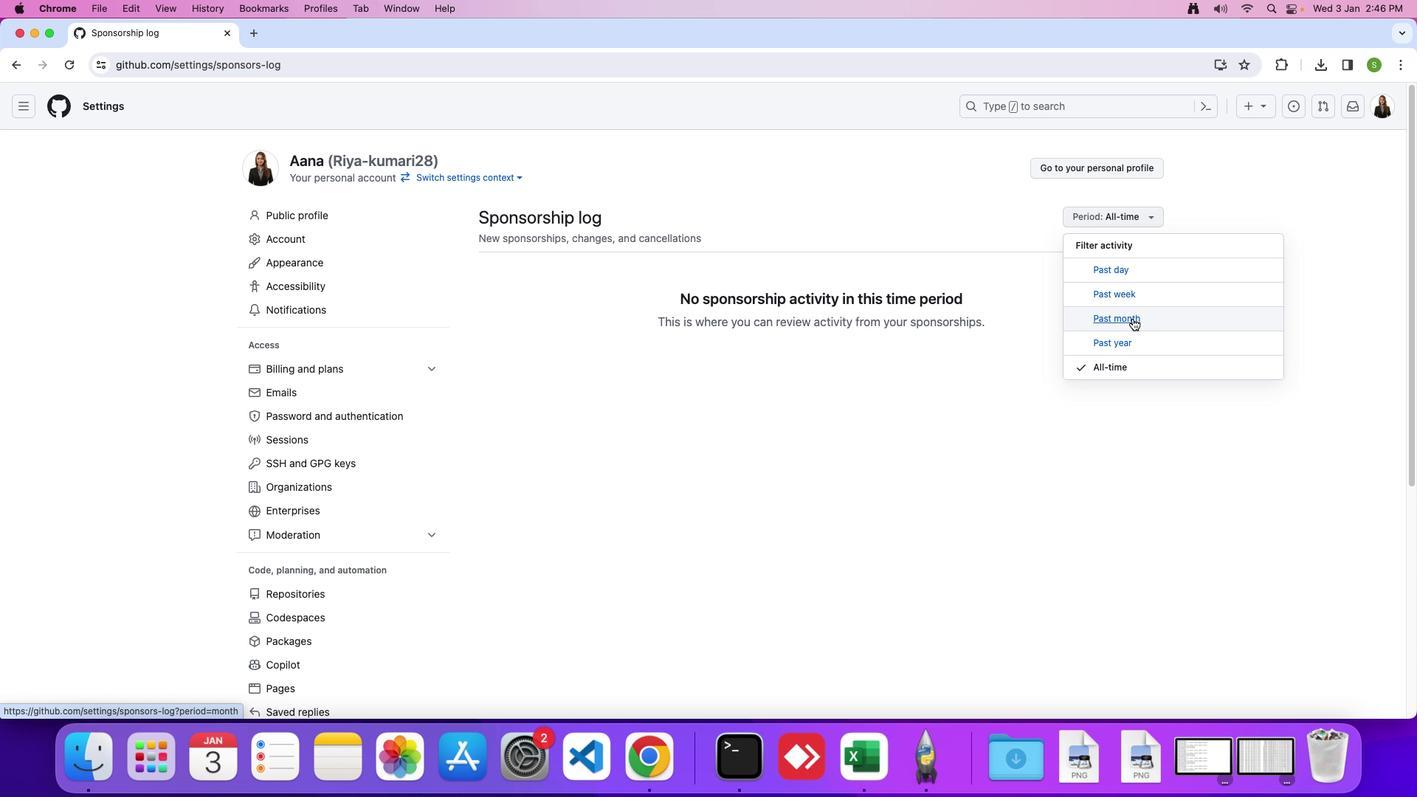 
